 Task: Change who can see your post to anyone.
Action: Mouse moved to (534, 327)
Screenshot: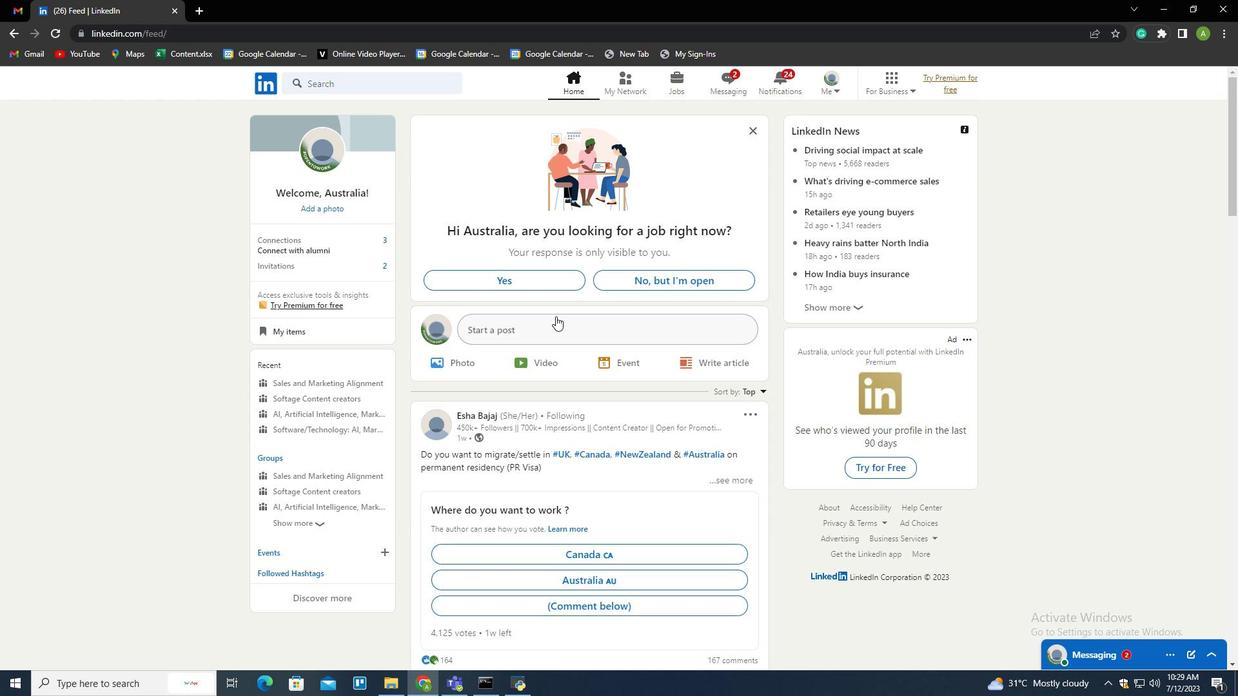 
Action: Mouse pressed left at (534, 327)
Screenshot: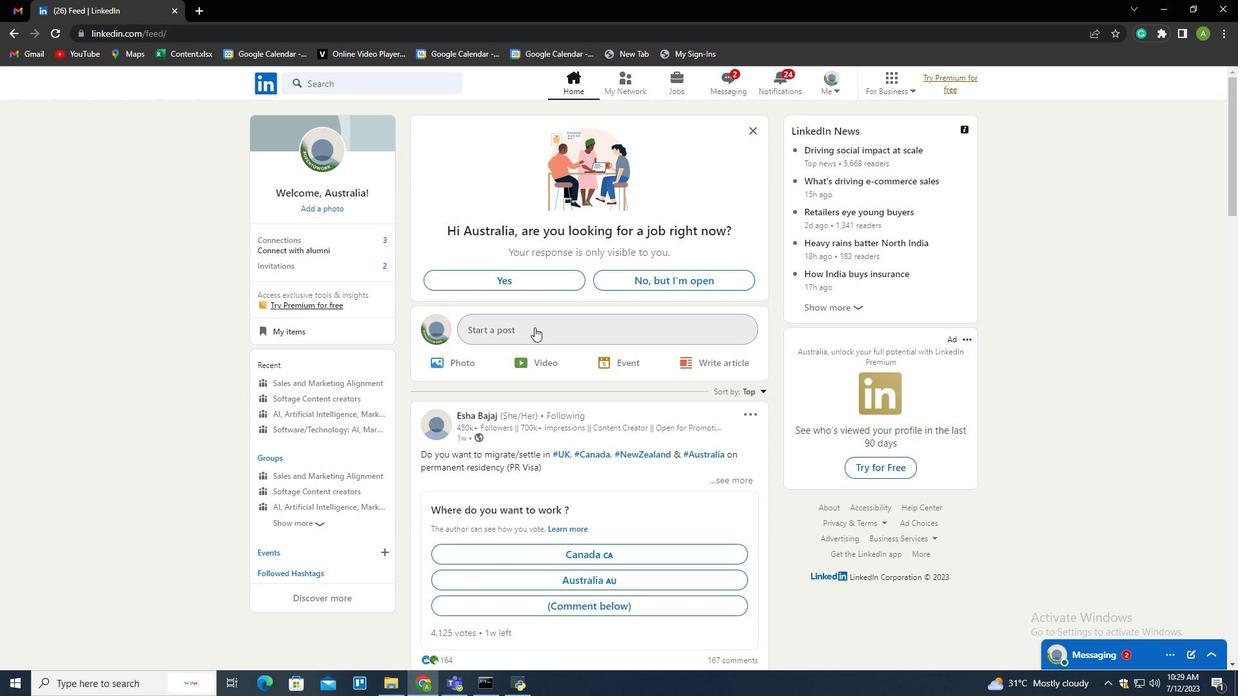 
Action: Mouse moved to (528, 118)
Screenshot: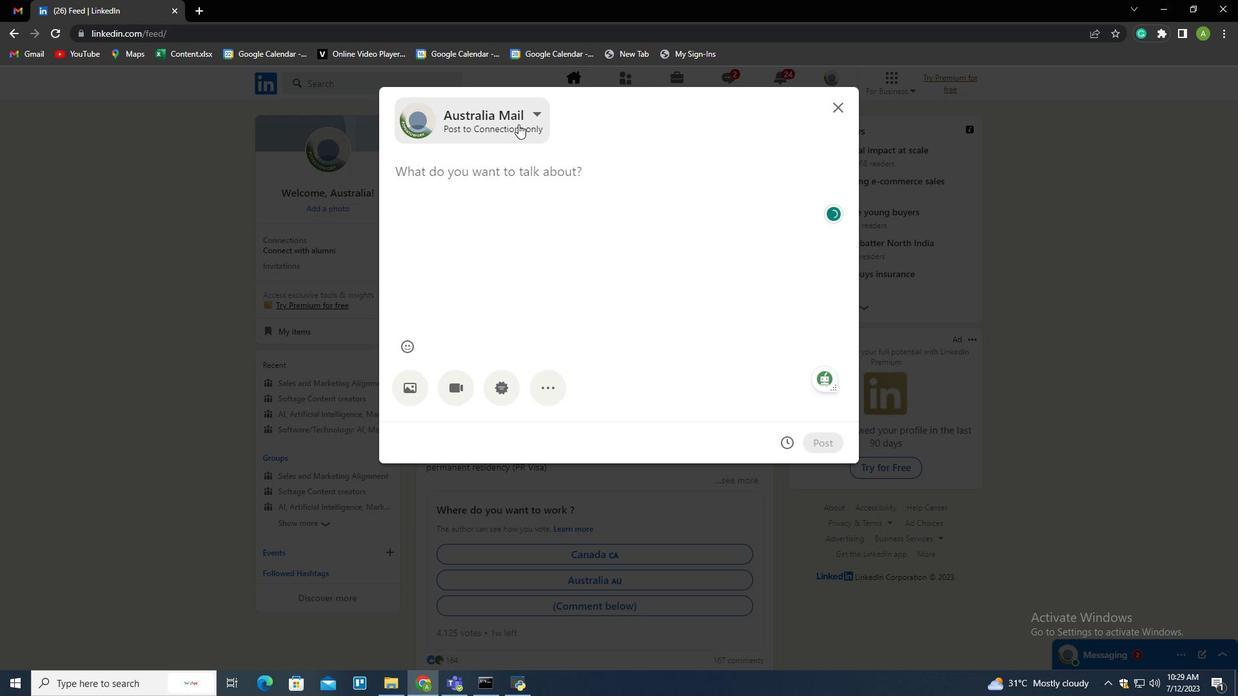 
Action: Mouse pressed left at (528, 118)
Screenshot: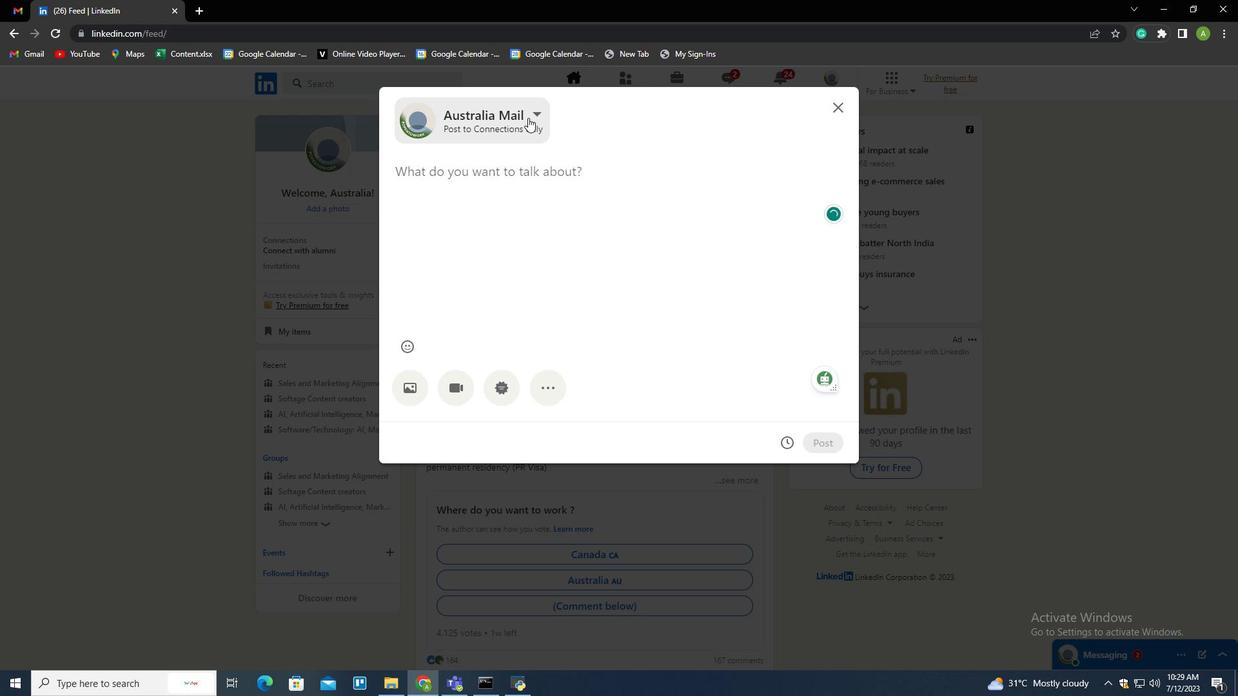 
Action: Mouse moved to (546, 200)
Screenshot: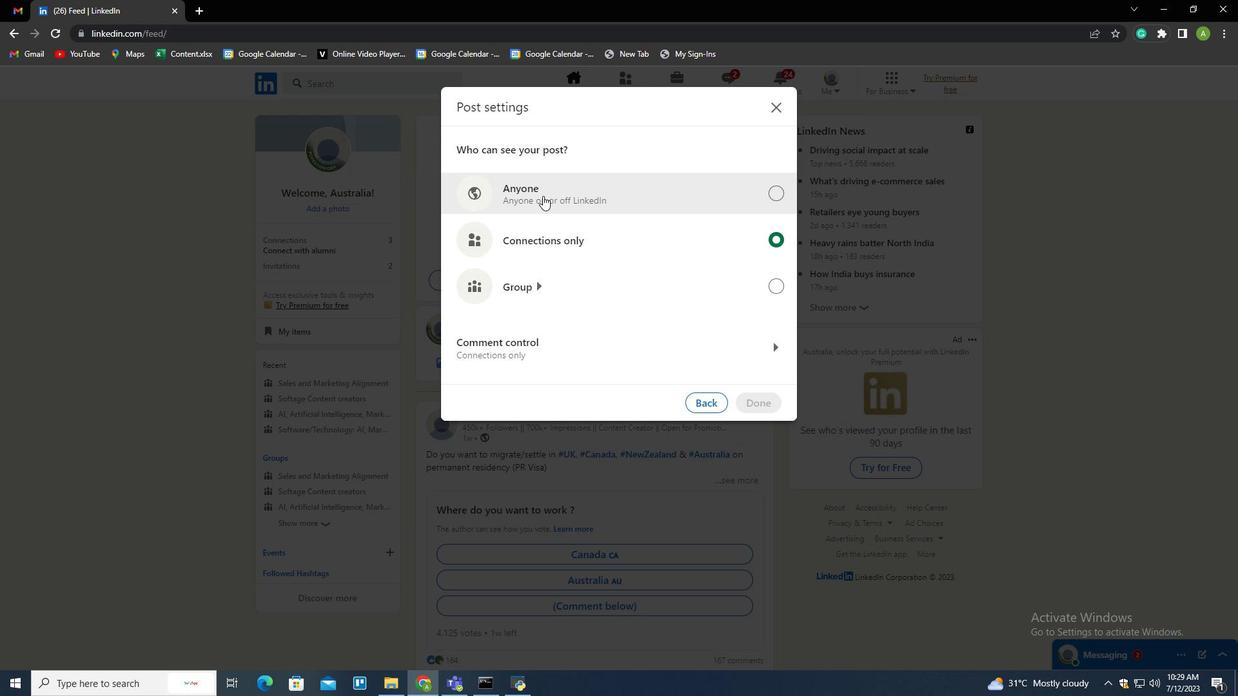 
Action: Mouse pressed left at (546, 200)
Screenshot: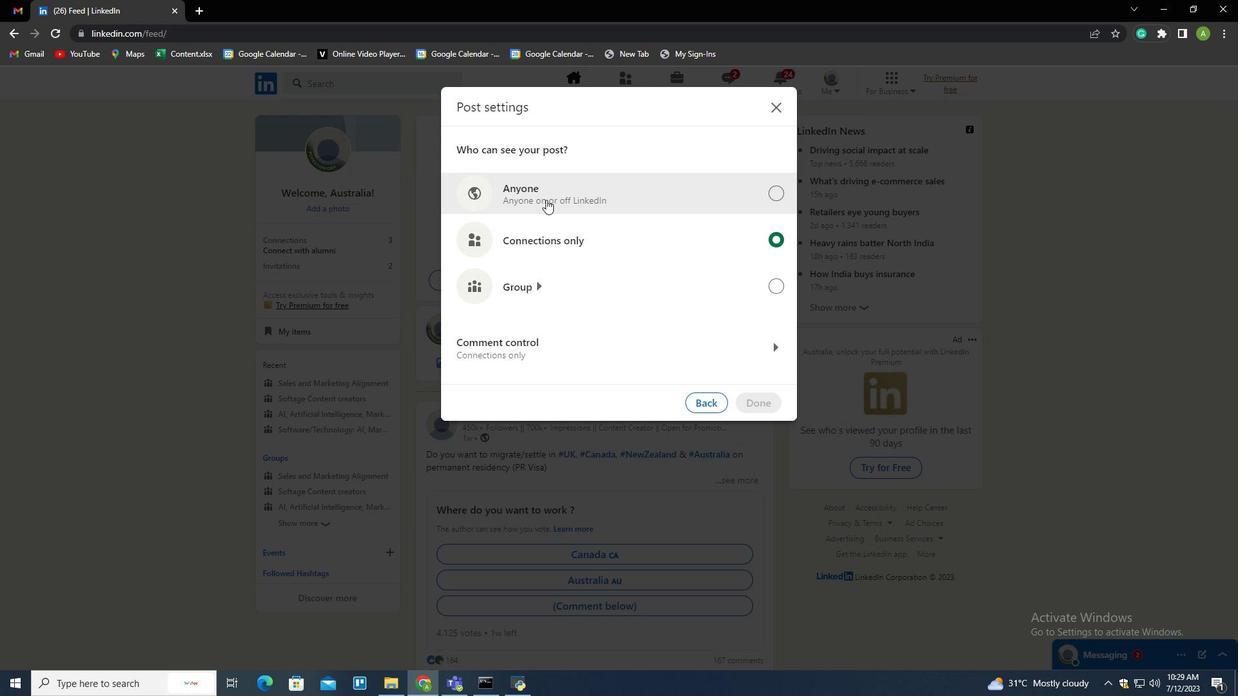 
Action: Mouse moved to (757, 404)
Screenshot: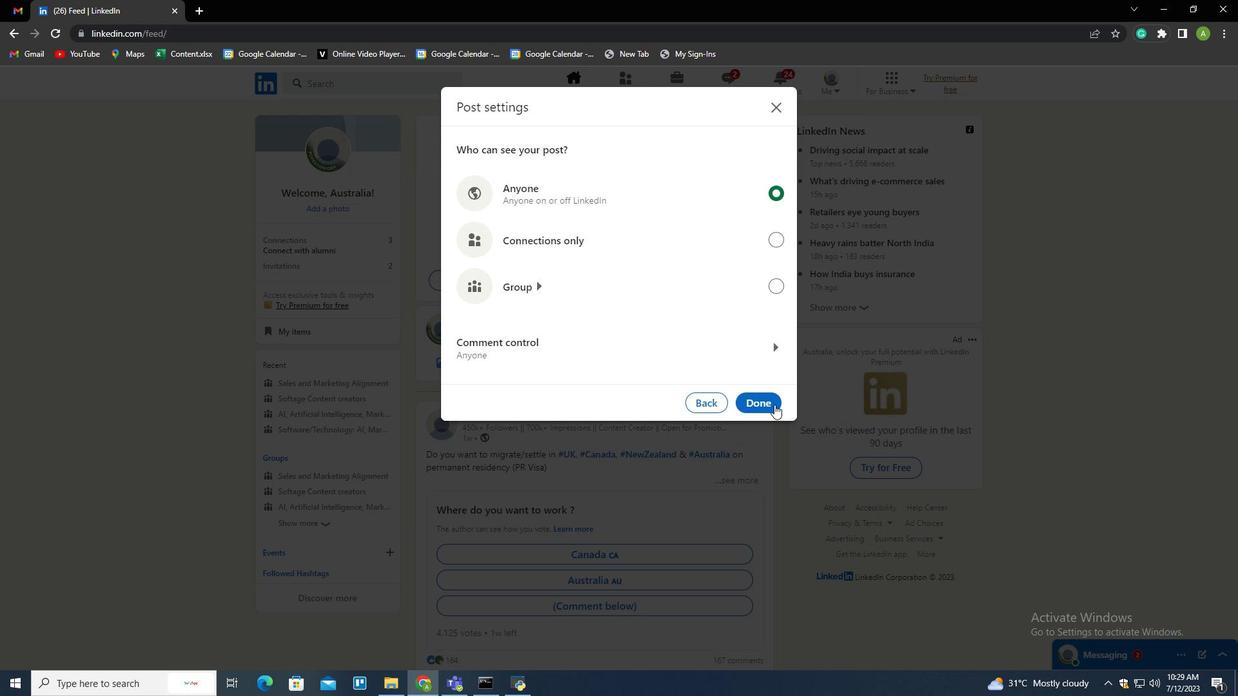 
Action: Mouse pressed left at (757, 404)
Screenshot: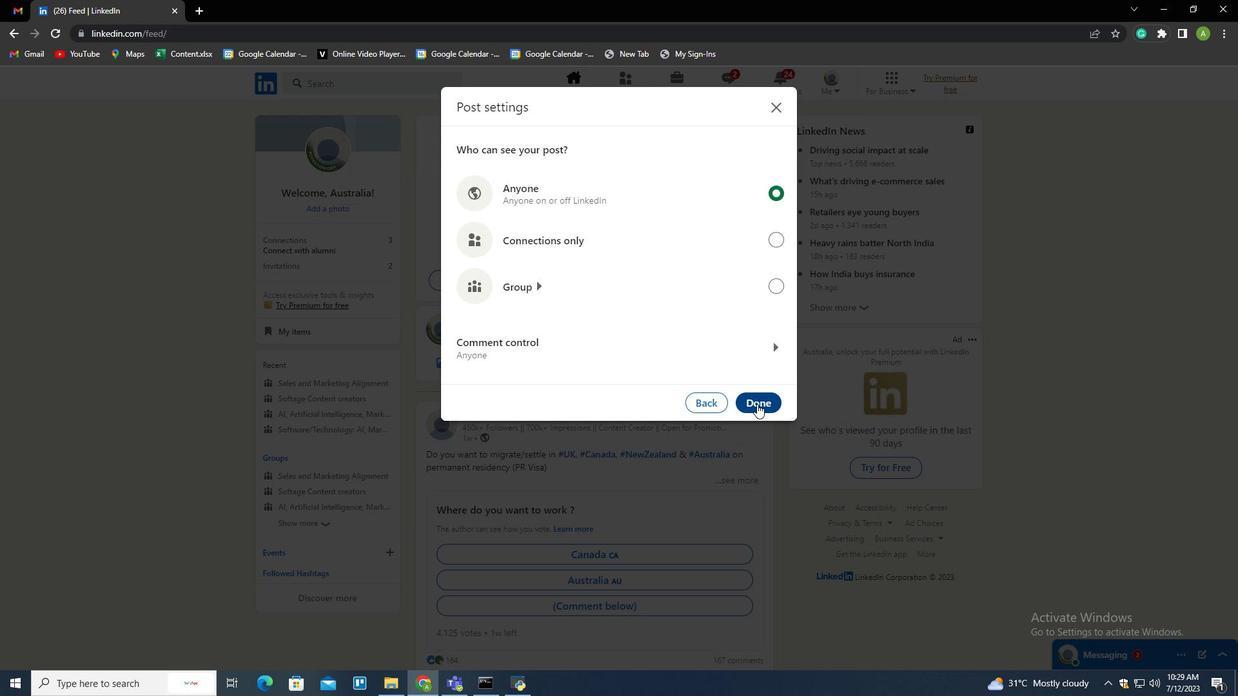 
Action: Mouse moved to (538, 376)
Screenshot: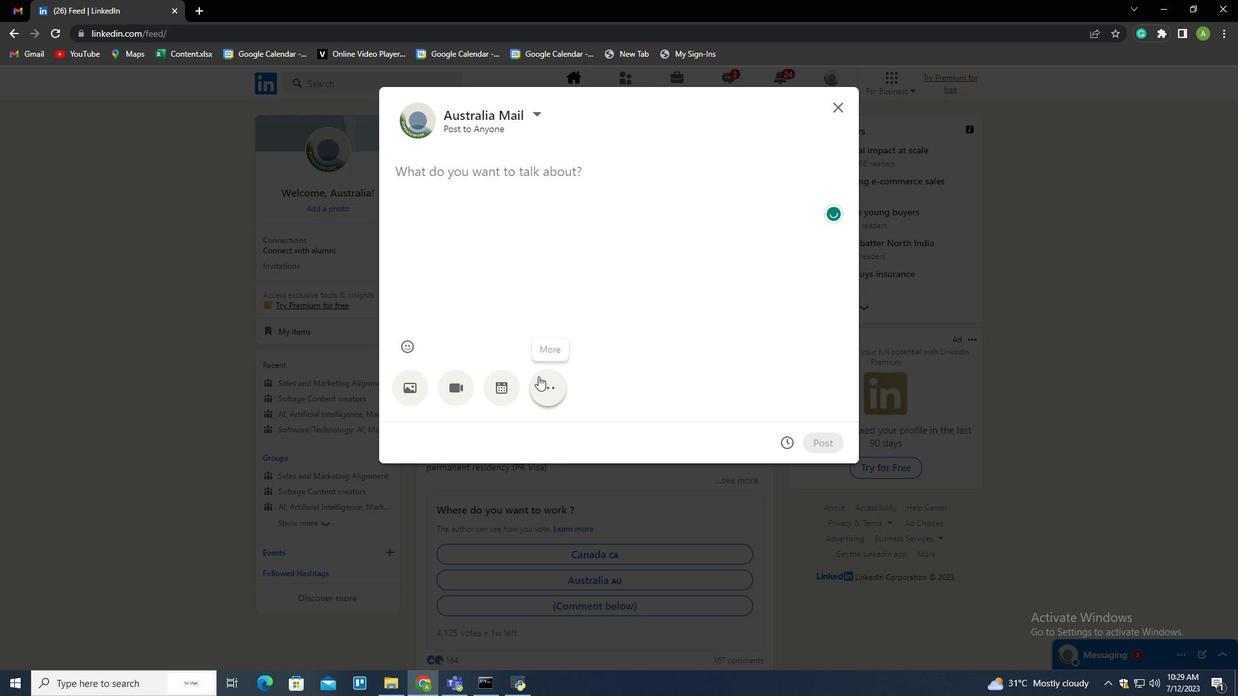 
